 Task: Select the option "Only workspace admins" in board deletion restrictions.
Action: Mouse pressed left at (434, 256)
Screenshot: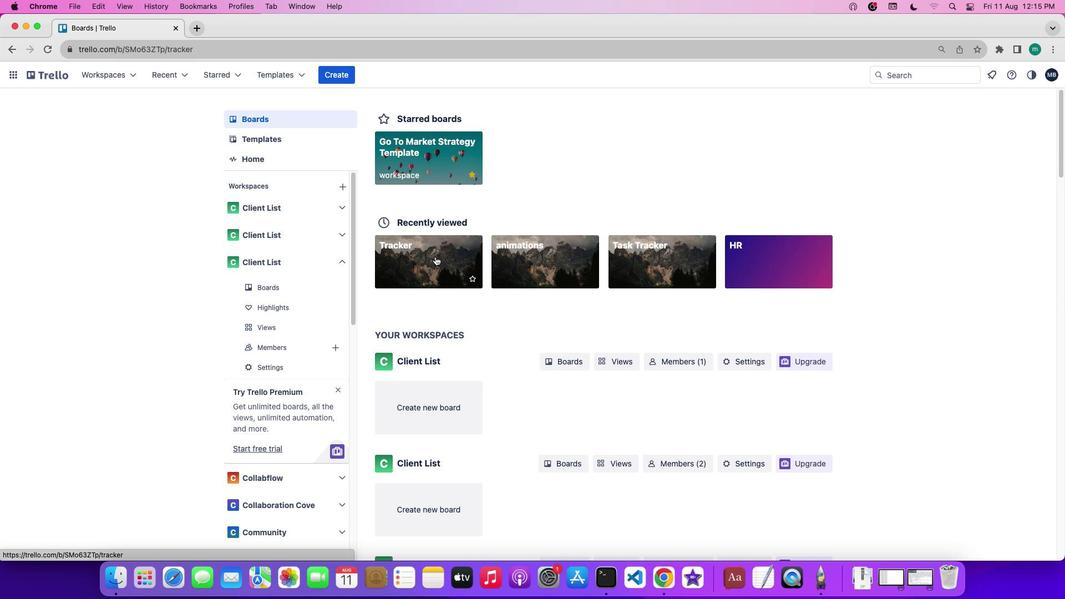 
Action: Mouse moved to (83, 164)
Screenshot: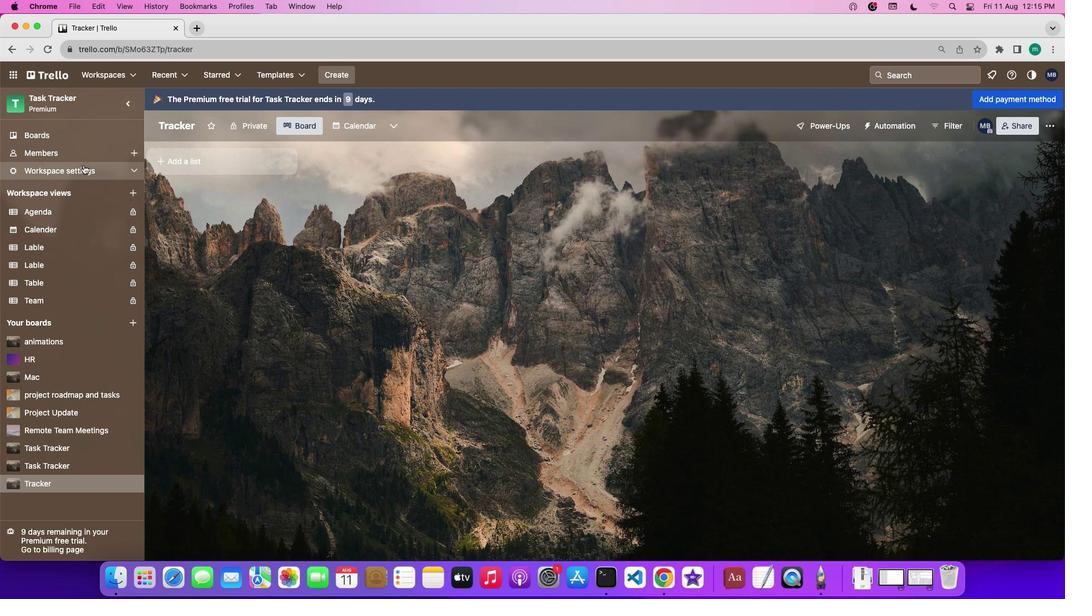 
Action: Mouse pressed left at (83, 164)
Screenshot: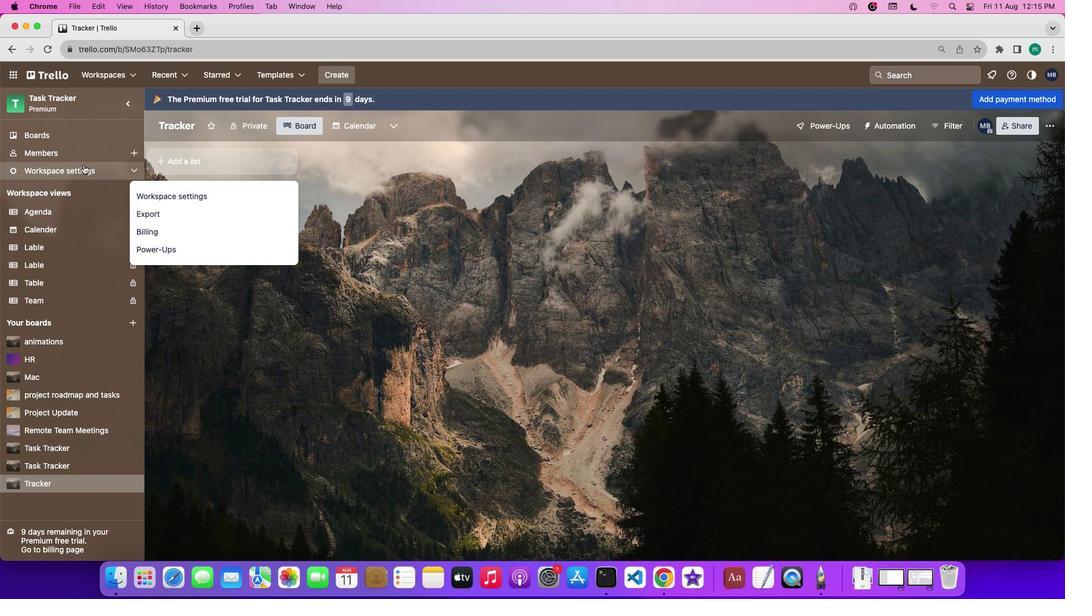 
Action: Mouse moved to (143, 190)
Screenshot: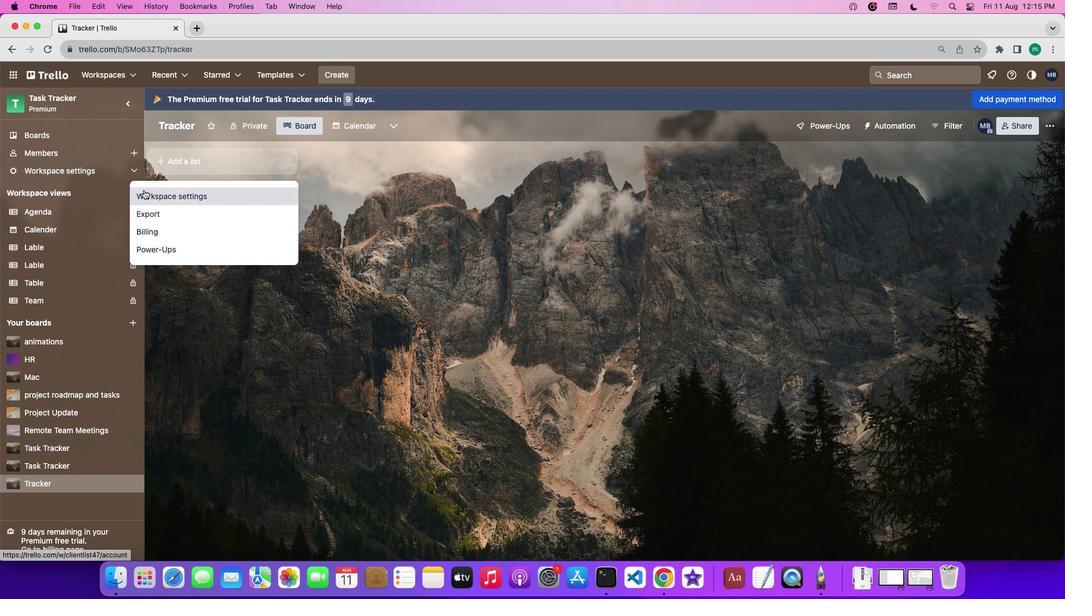 
Action: Mouse pressed left at (143, 190)
Screenshot: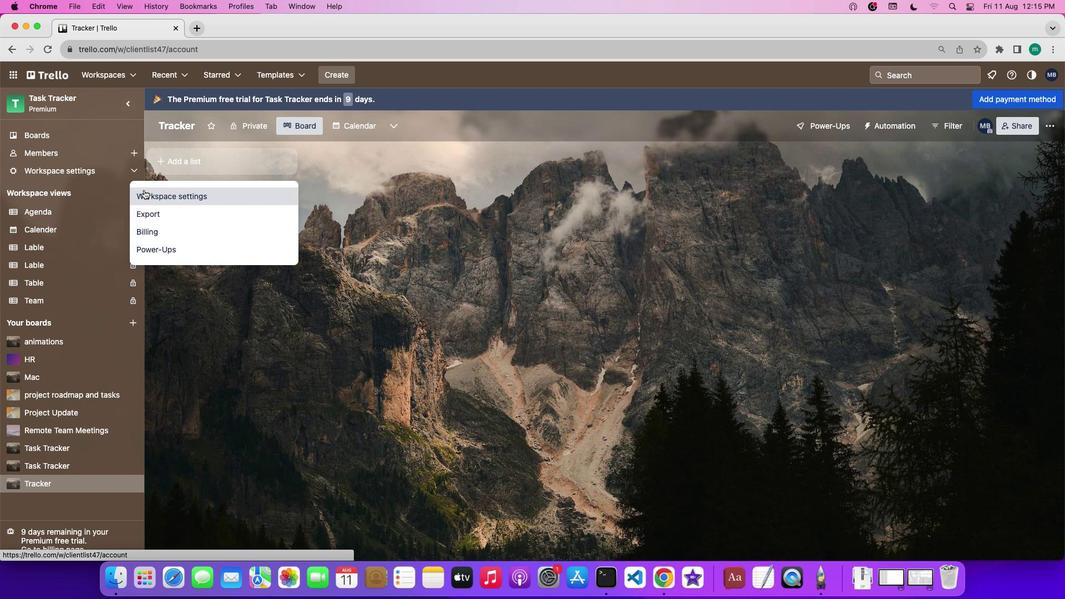 
Action: Mouse moved to (659, 340)
Screenshot: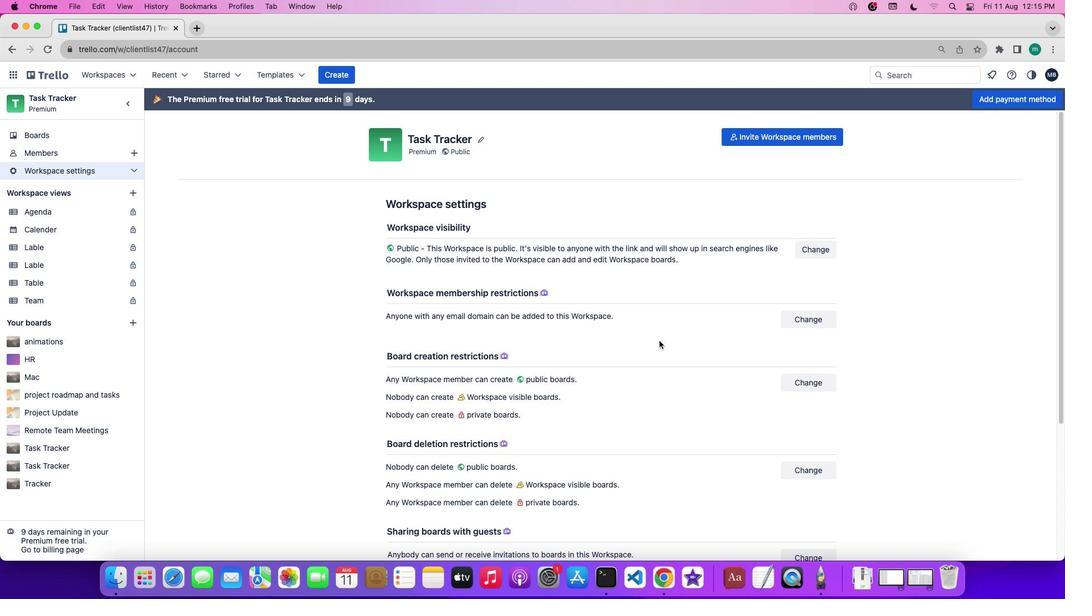 
Action: Mouse scrolled (659, 340) with delta (0, 0)
Screenshot: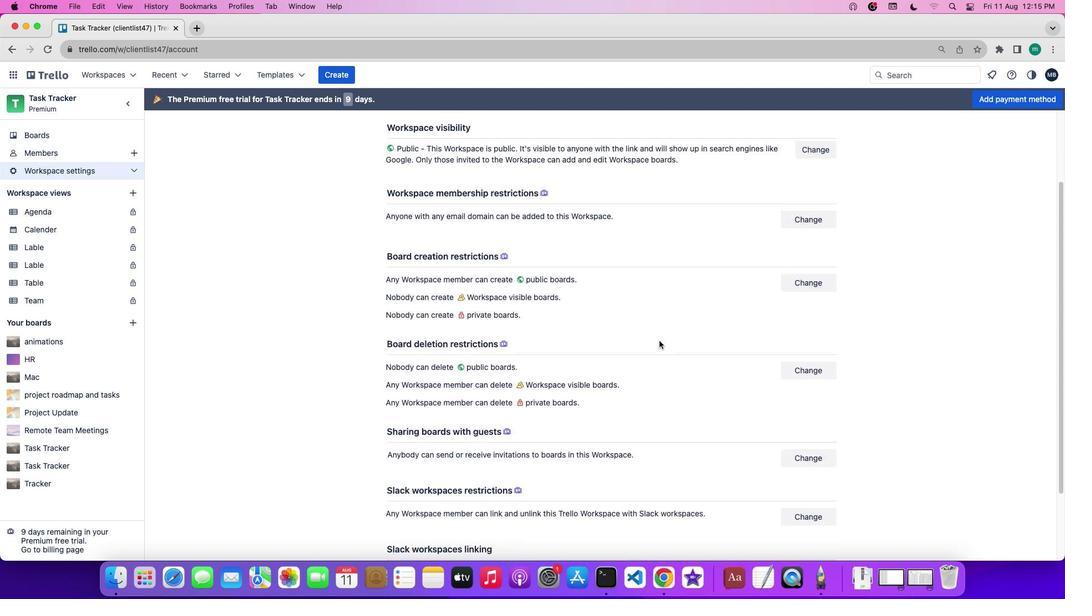 
Action: Mouse scrolled (659, 340) with delta (0, 0)
Screenshot: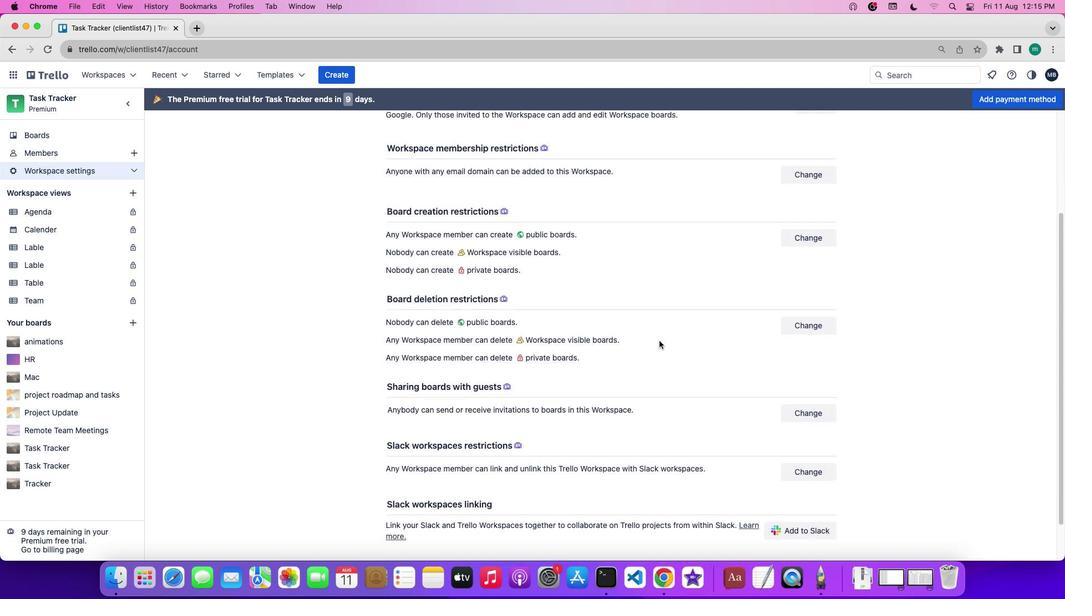 
Action: Mouse scrolled (659, 340) with delta (0, -1)
Screenshot: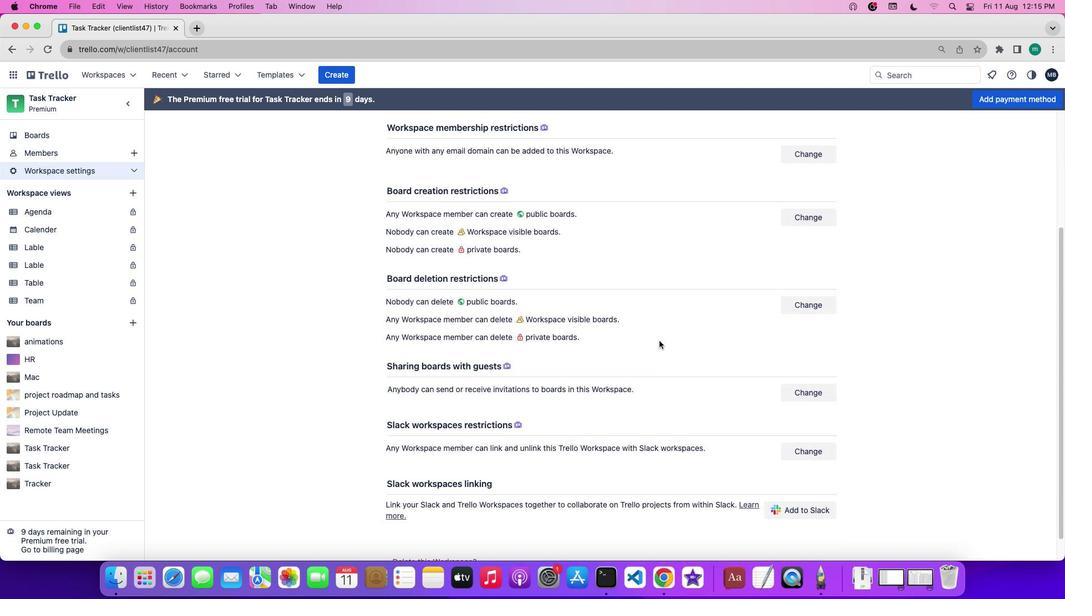 
Action: Mouse scrolled (659, 340) with delta (0, -2)
Screenshot: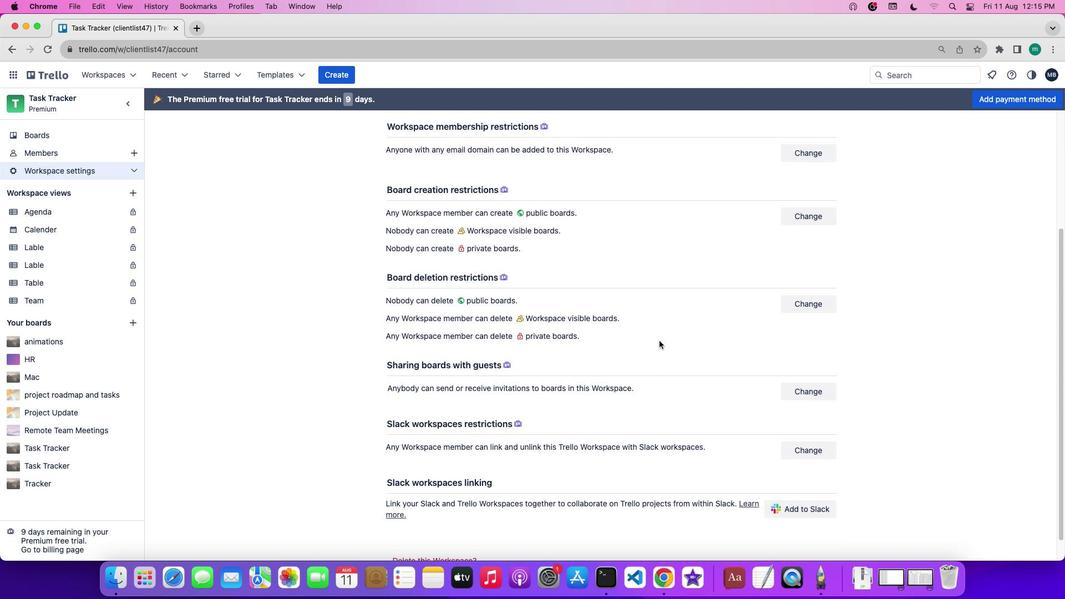 
Action: Mouse moved to (811, 295)
Screenshot: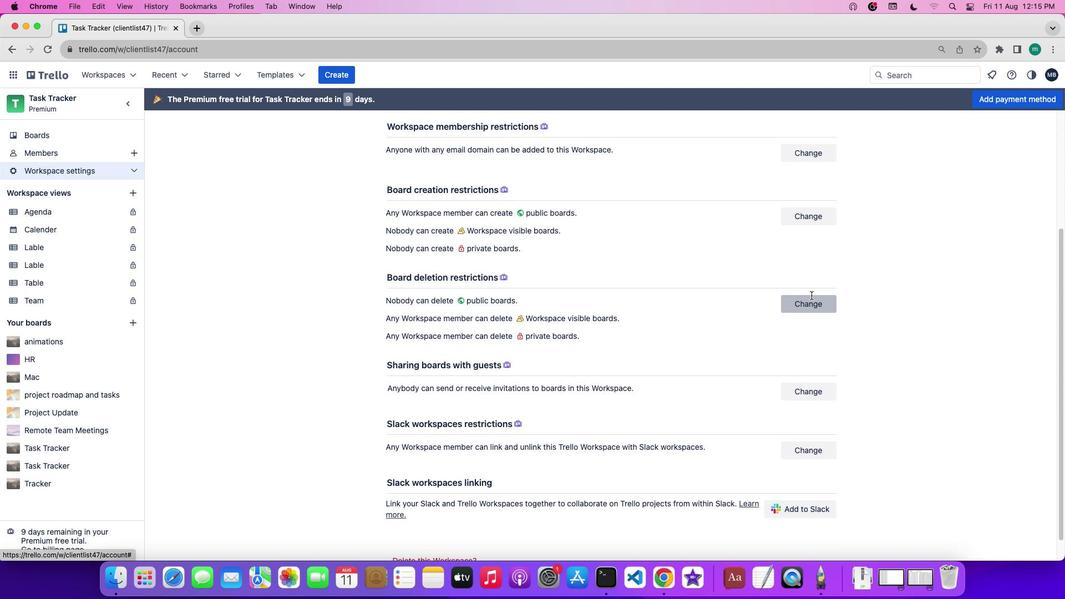 
Action: Mouse pressed left at (811, 295)
Screenshot: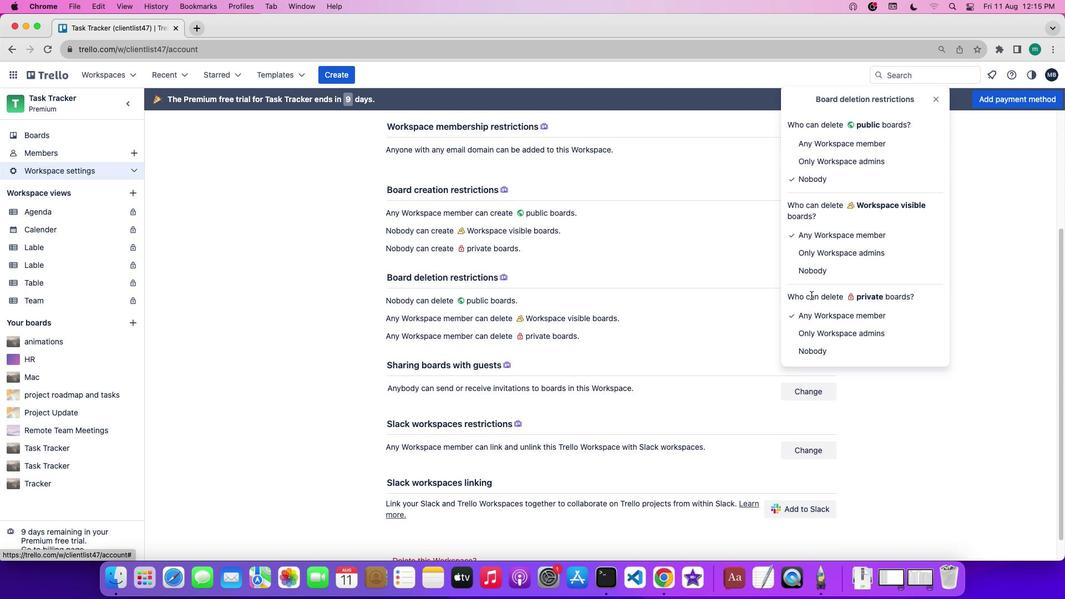 
Action: Mouse moved to (816, 250)
Screenshot: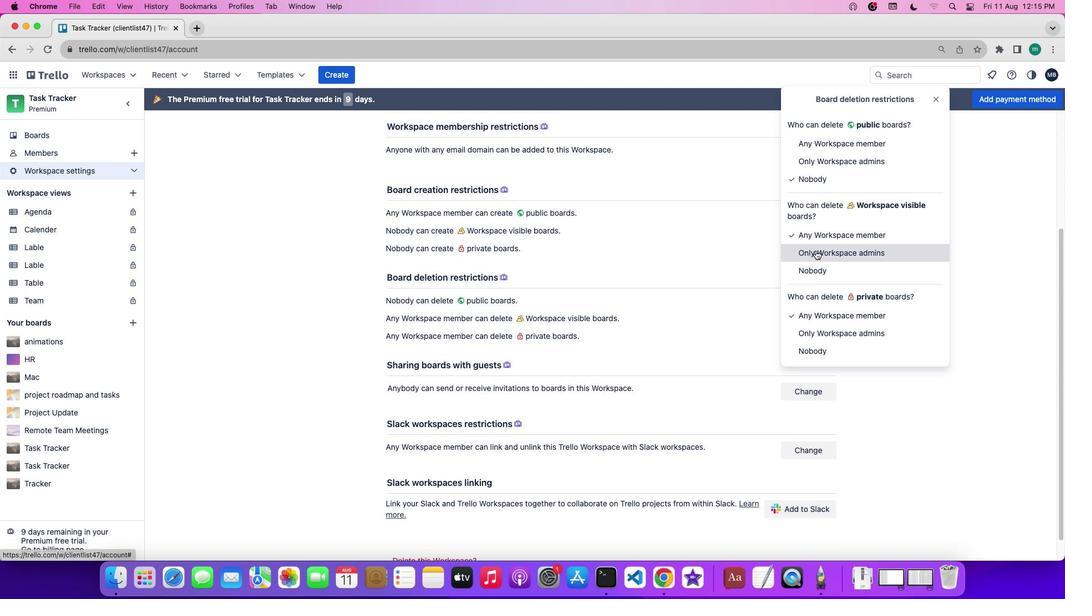 
Action: Mouse pressed left at (816, 250)
Screenshot: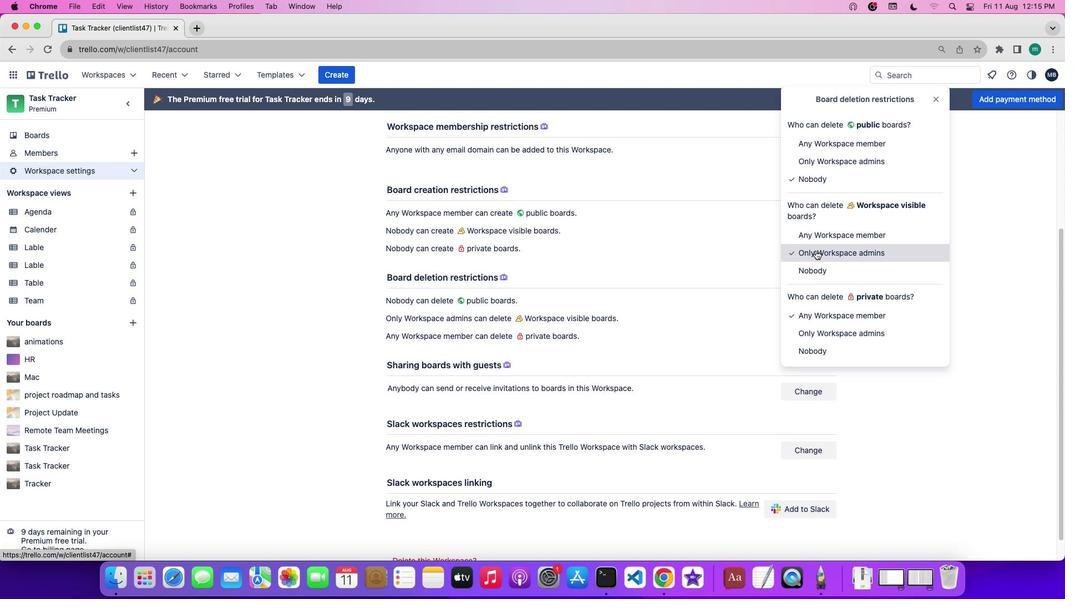 
